 Task: Add Wheat Telera Rolls to the cart.
Action: Mouse moved to (987, 329)
Screenshot: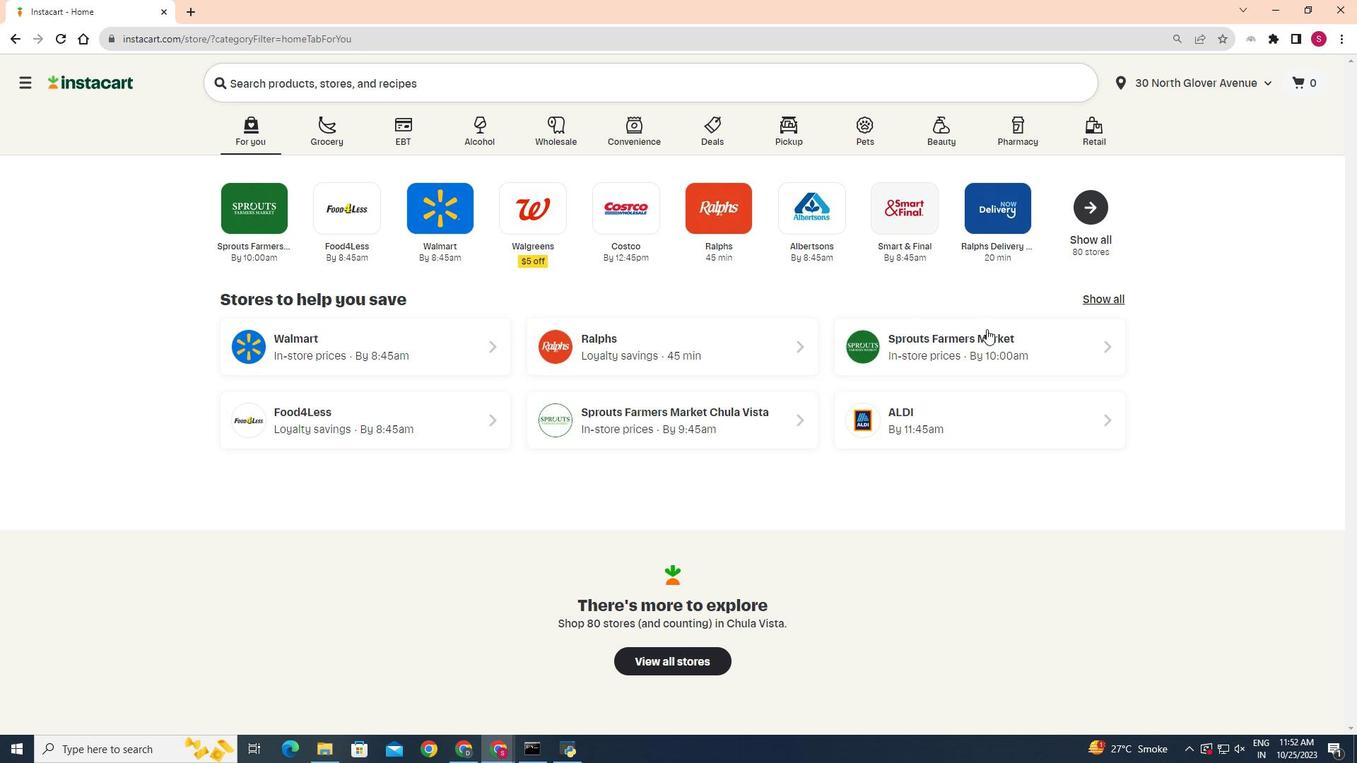
Action: Mouse pressed left at (987, 329)
Screenshot: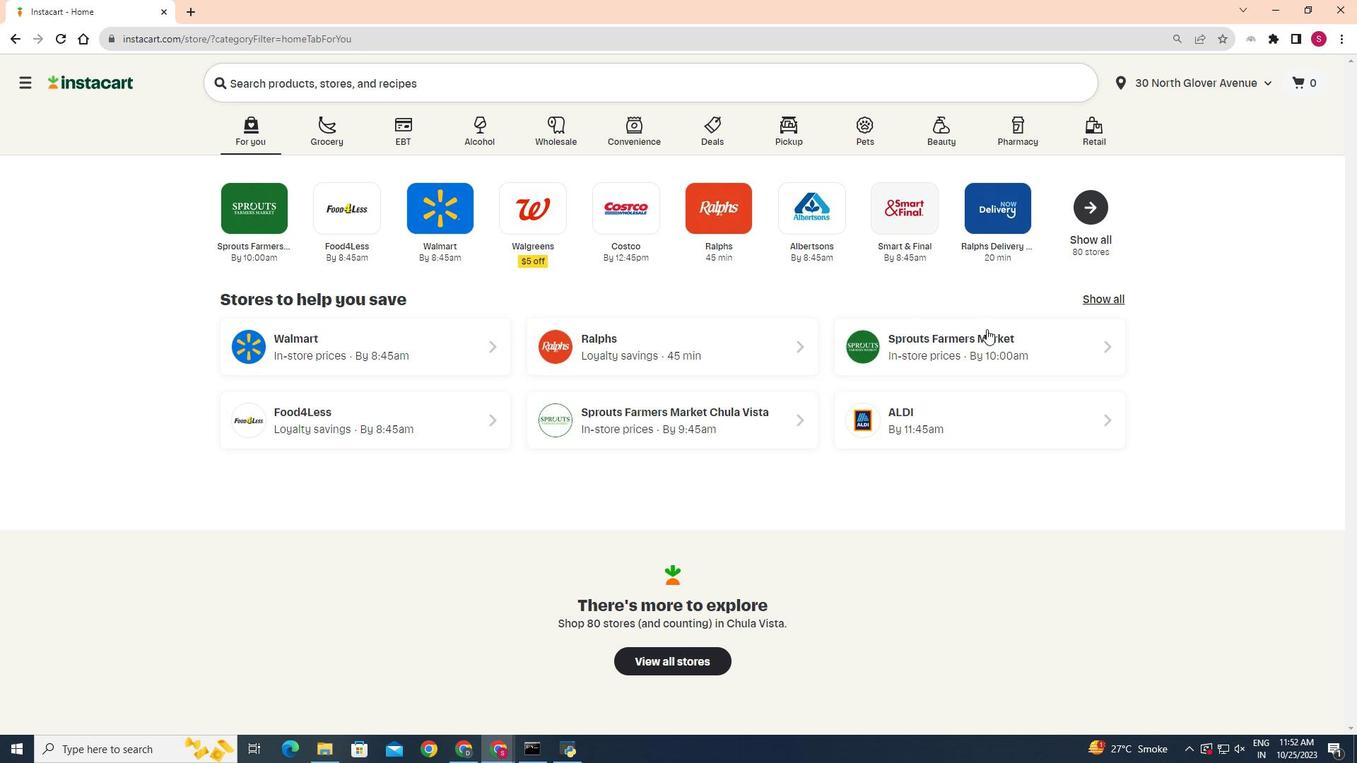 
Action: Mouse moved to (43, 615)
Screenshot: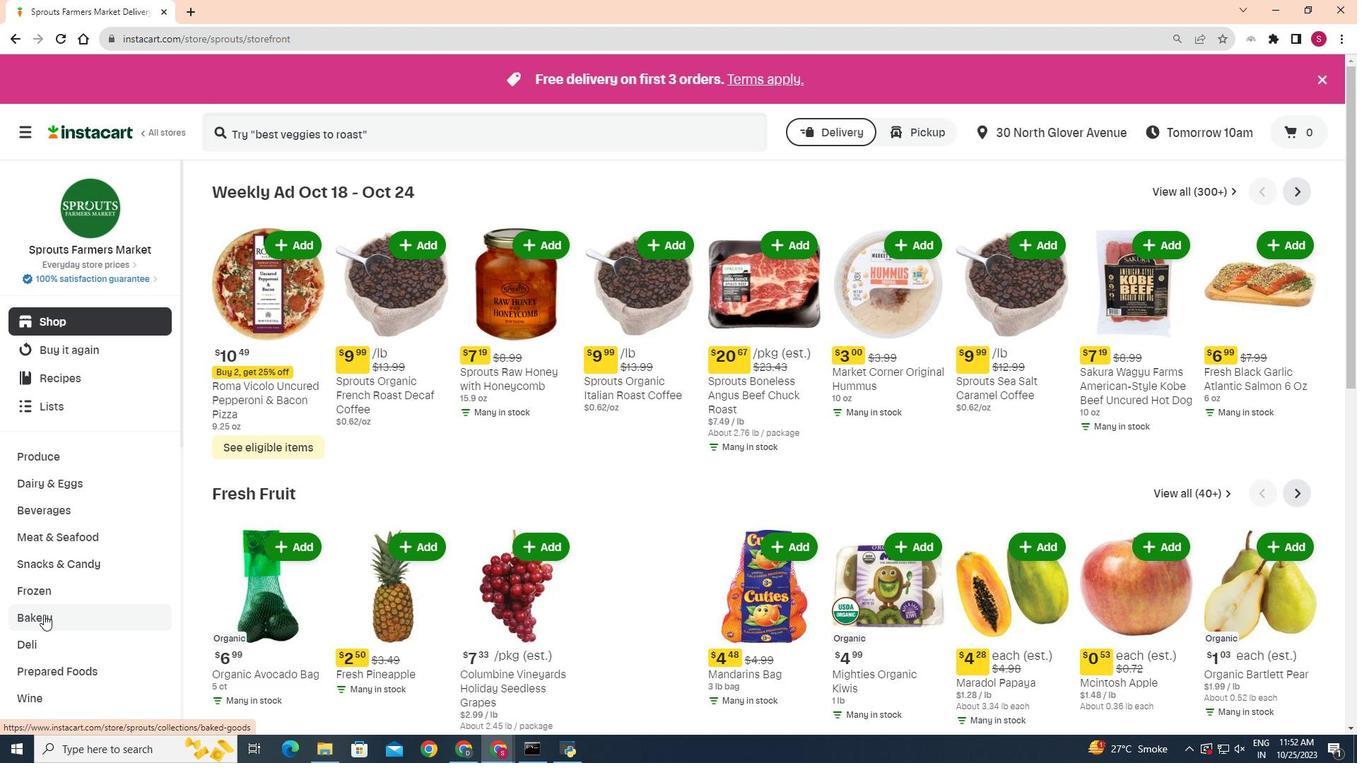 
Action: Mouse pressed left at (43, 615)
Screenshot: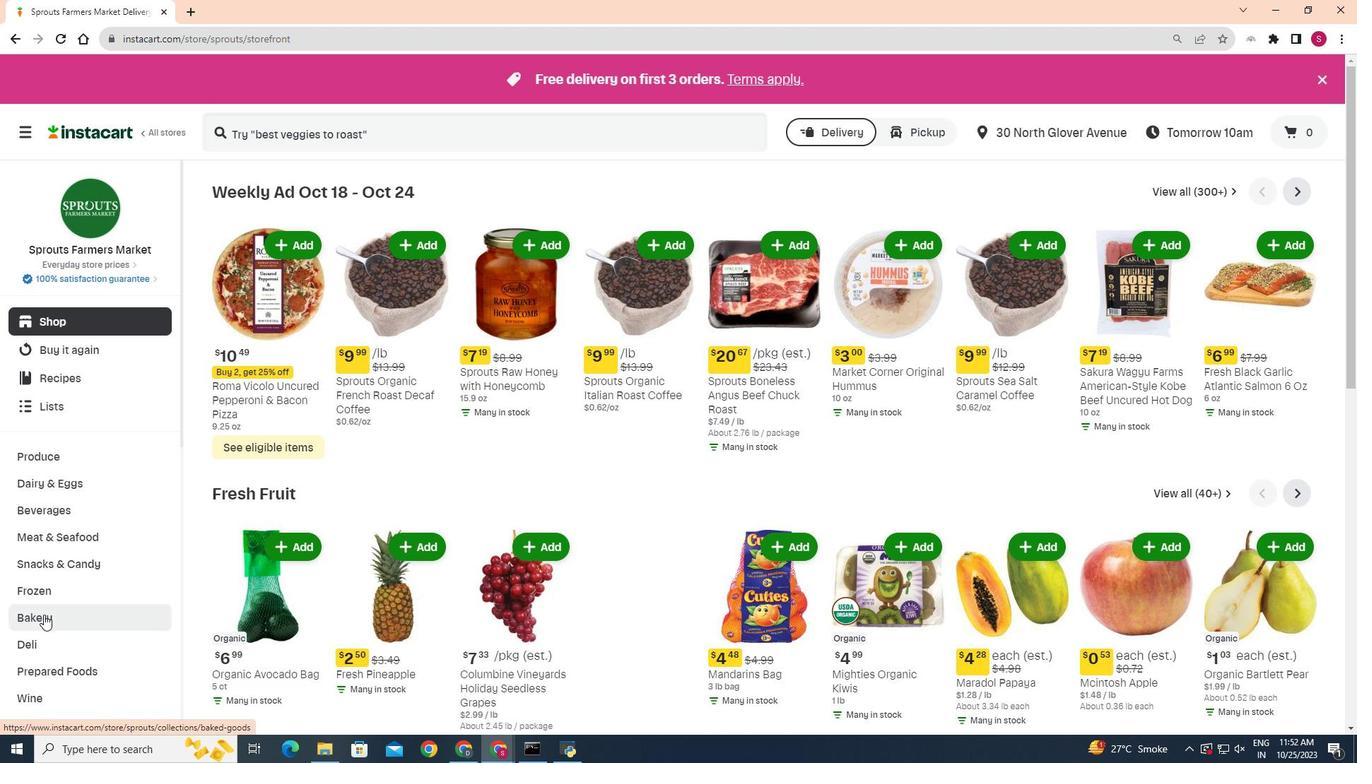 
Action: Mouse moved to (380, 217)
Screenshot: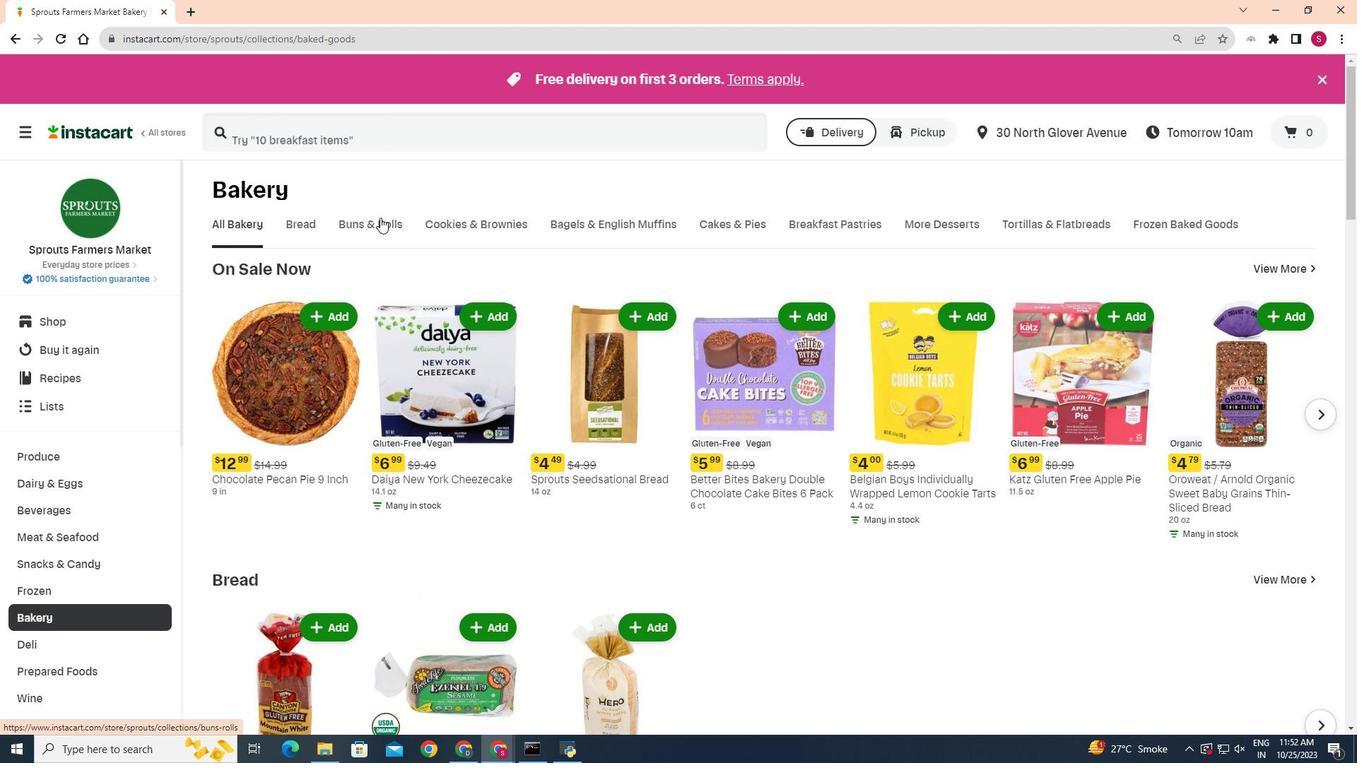 
Action: Mouse pressed left at (380, 217)
Screenshot: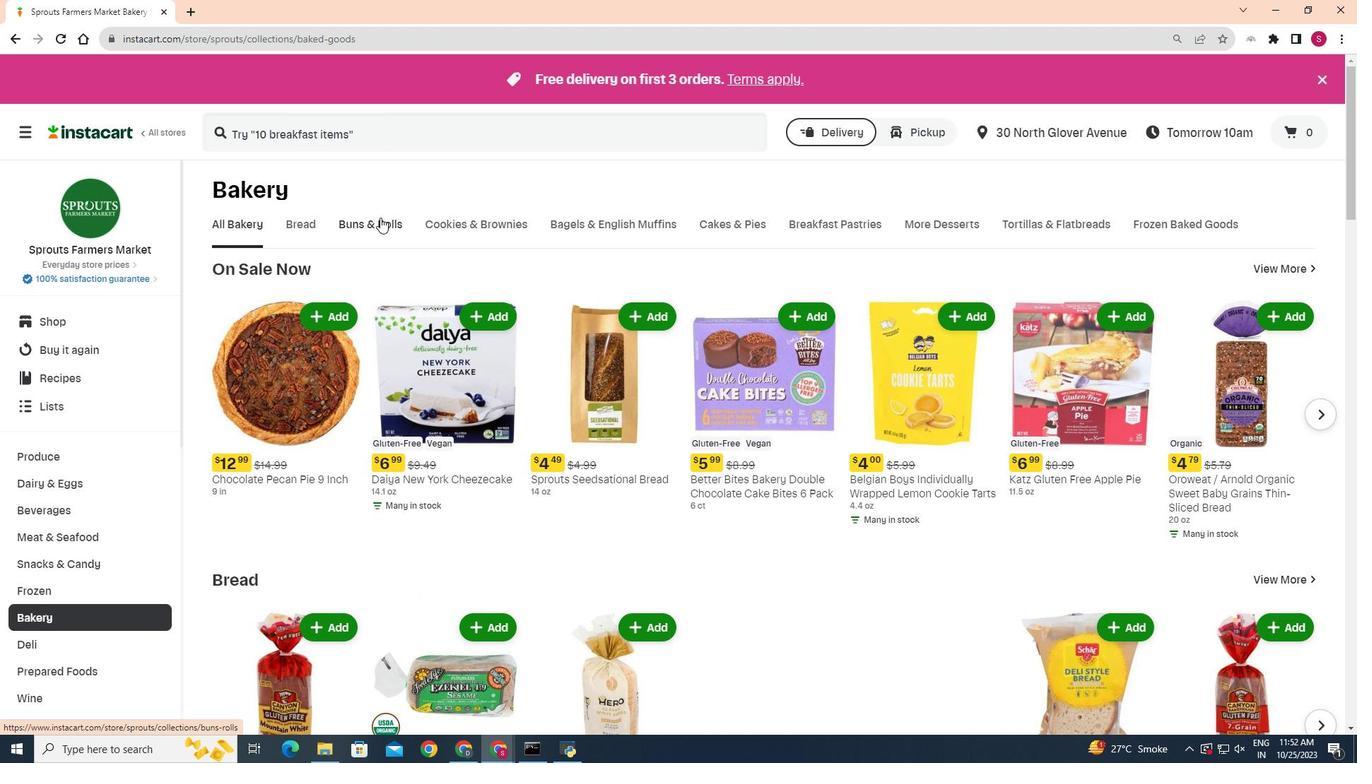 
Action: Mouse moved to (574, 275)
Screenshot: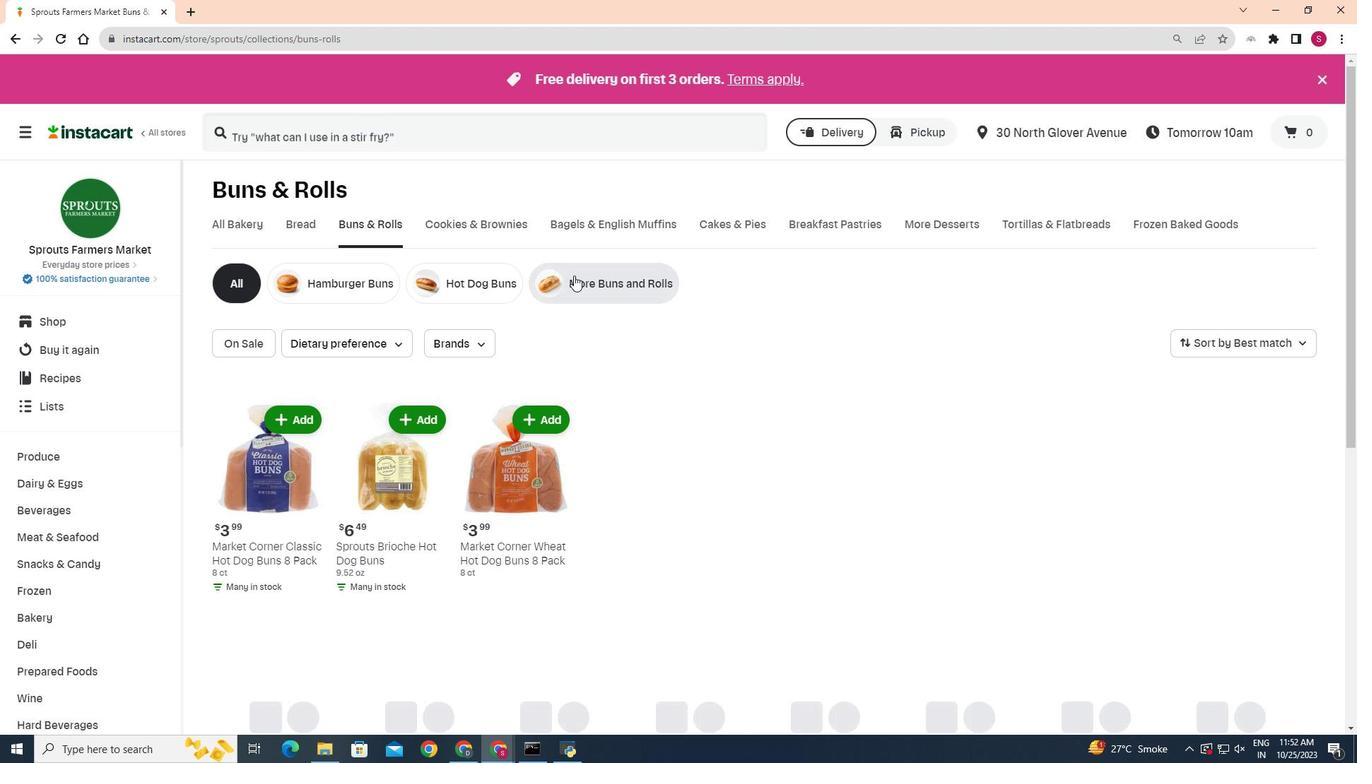 
Action: Mouse pressed left at (574, 275)
Screenshot: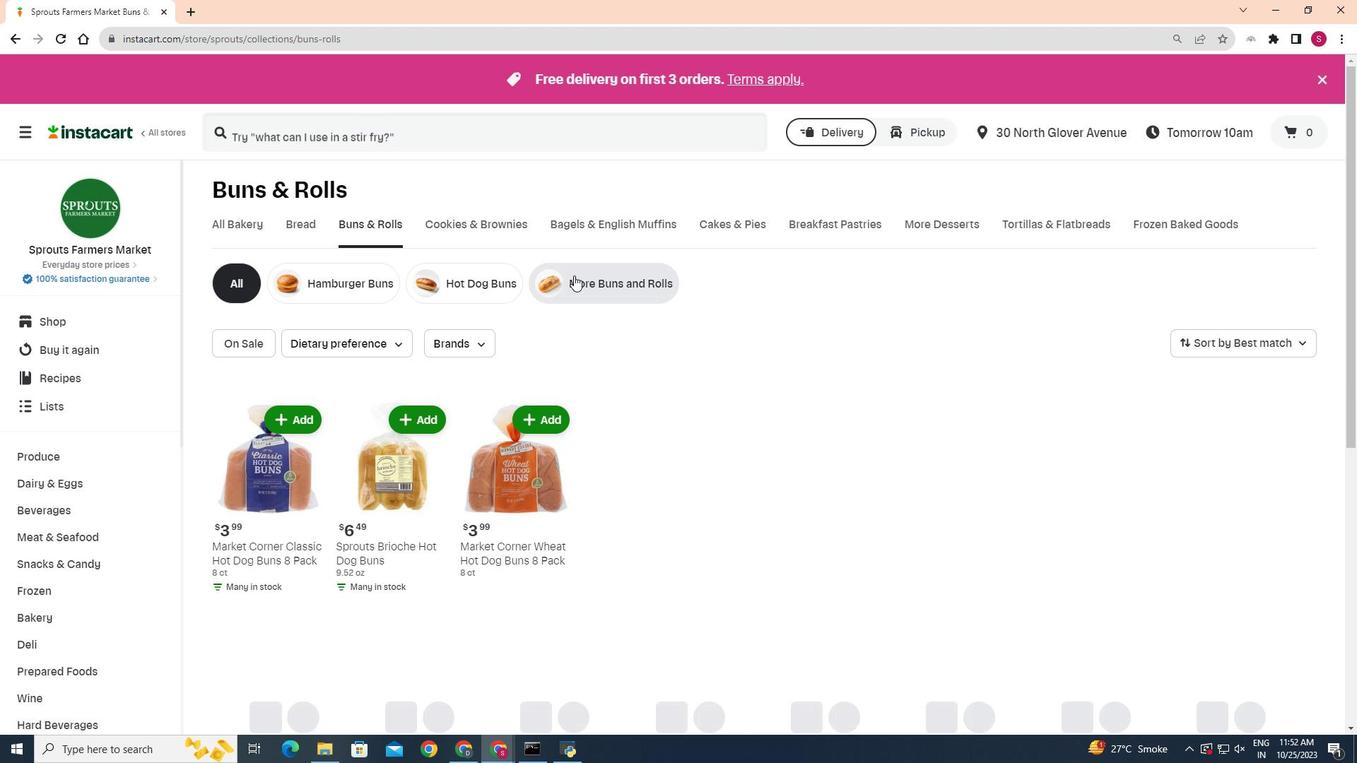 
Action: Mouse moved to (965, 325)
Screenshot: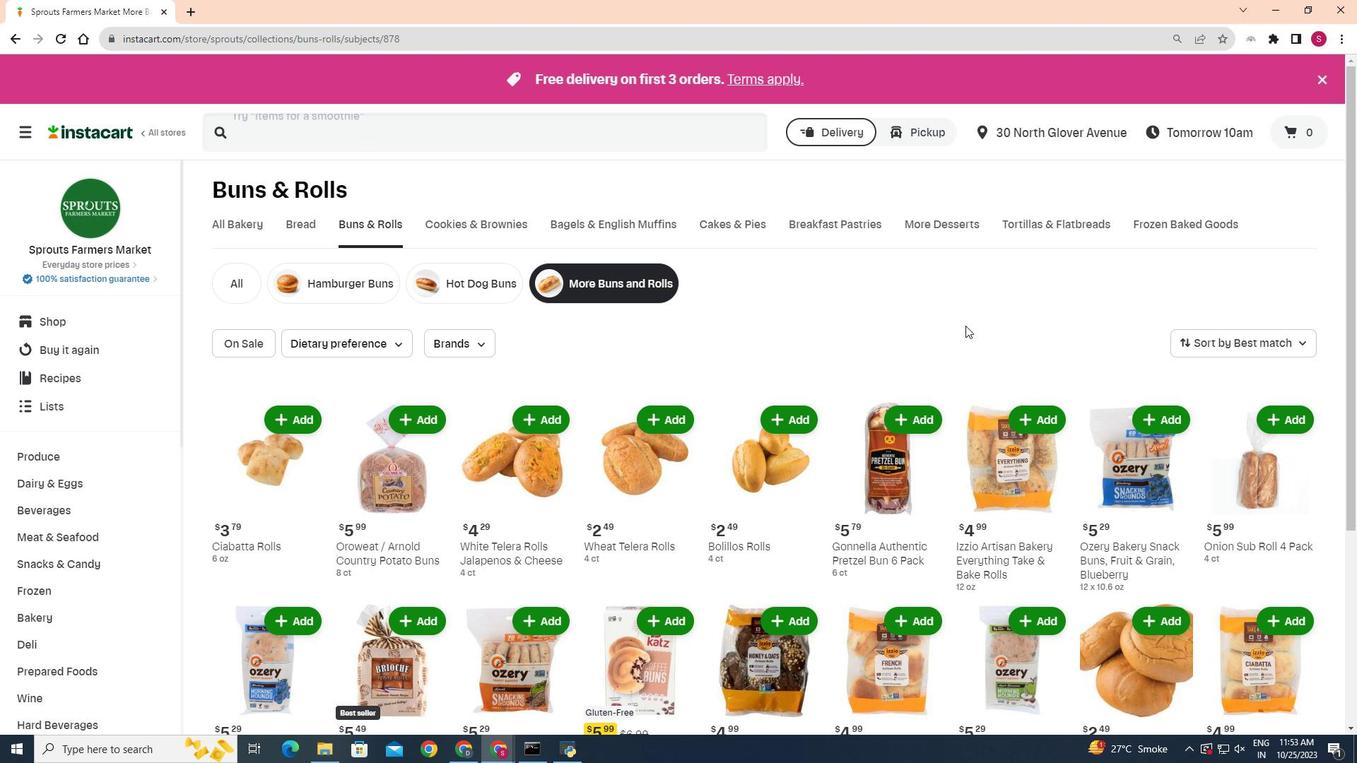 
Action: Mouse scrolled (965, 325) with delta (0, 0)
Screenshot: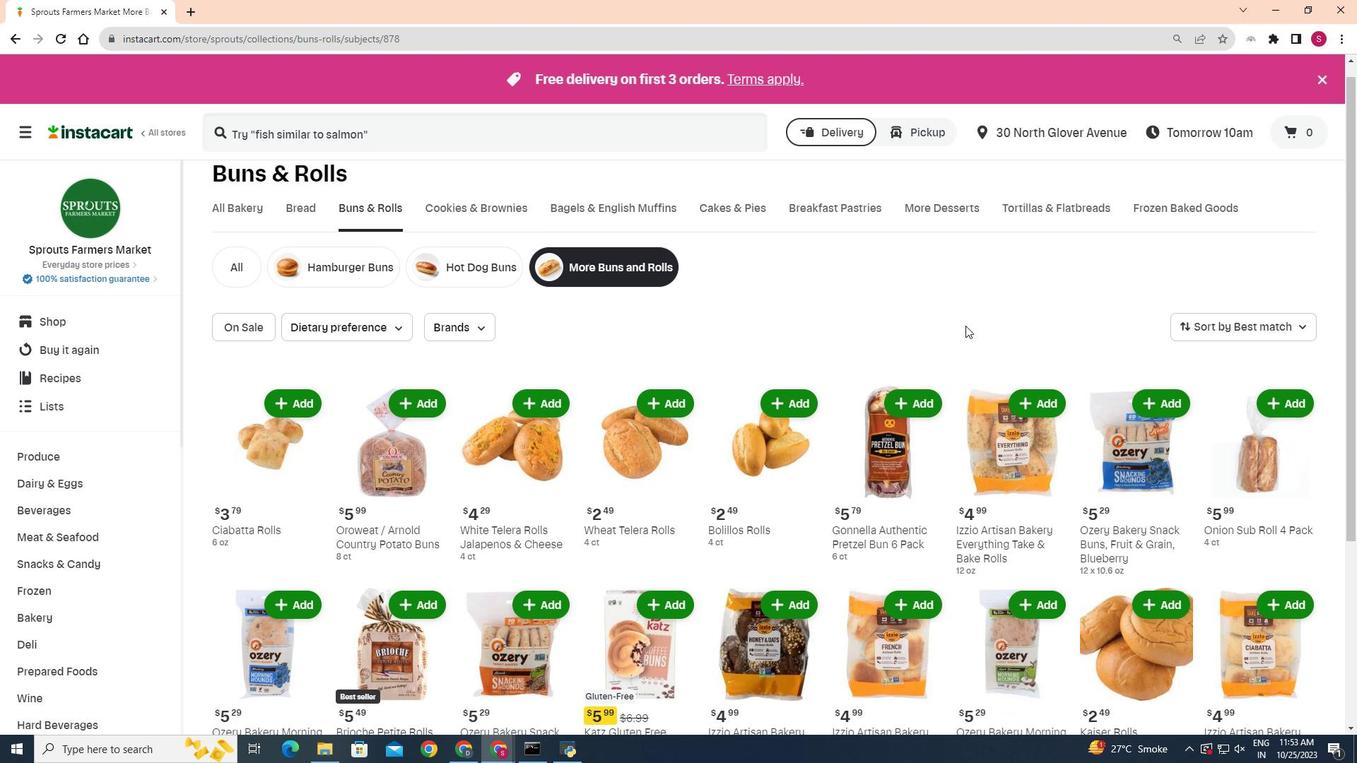 
Action: Mouse moved to (665, 341)
Screenshot: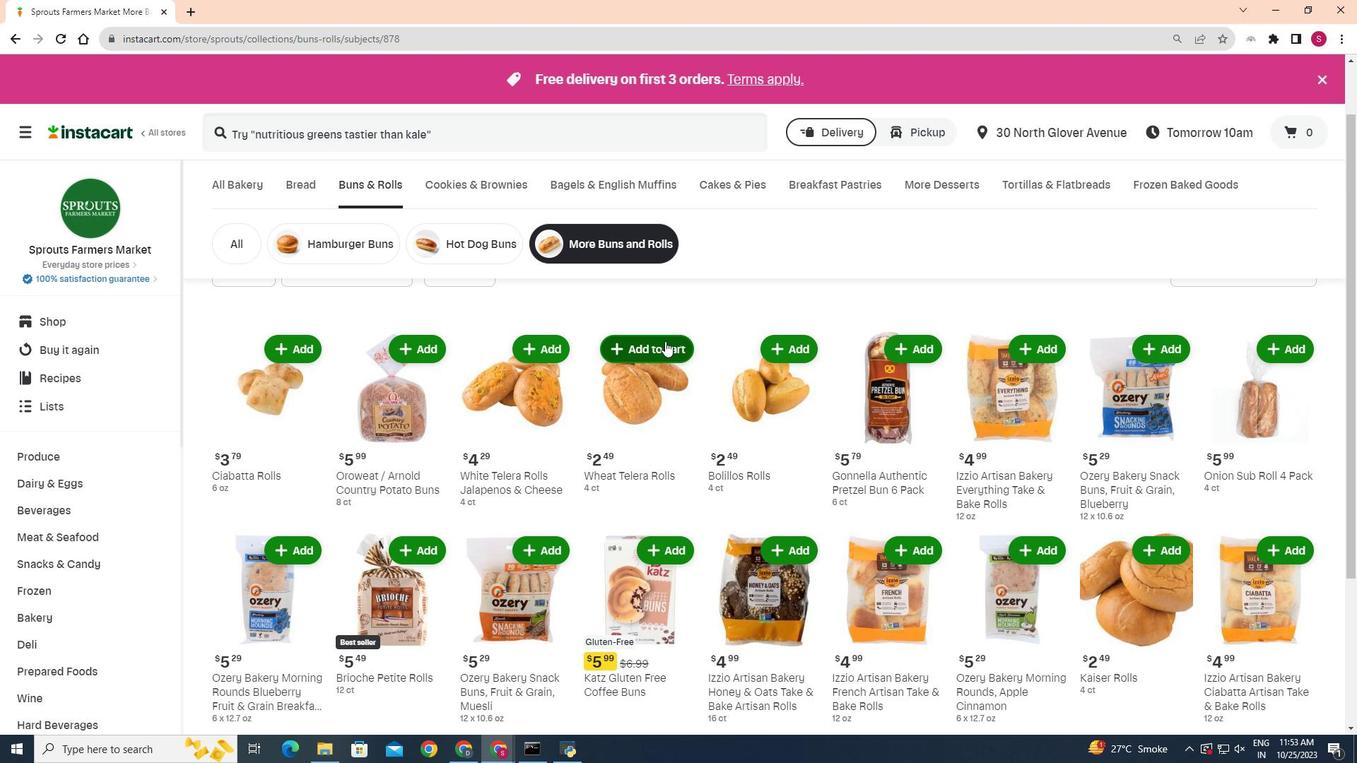 
Action: Mouse pressed left at (665, 341)
Screenshot: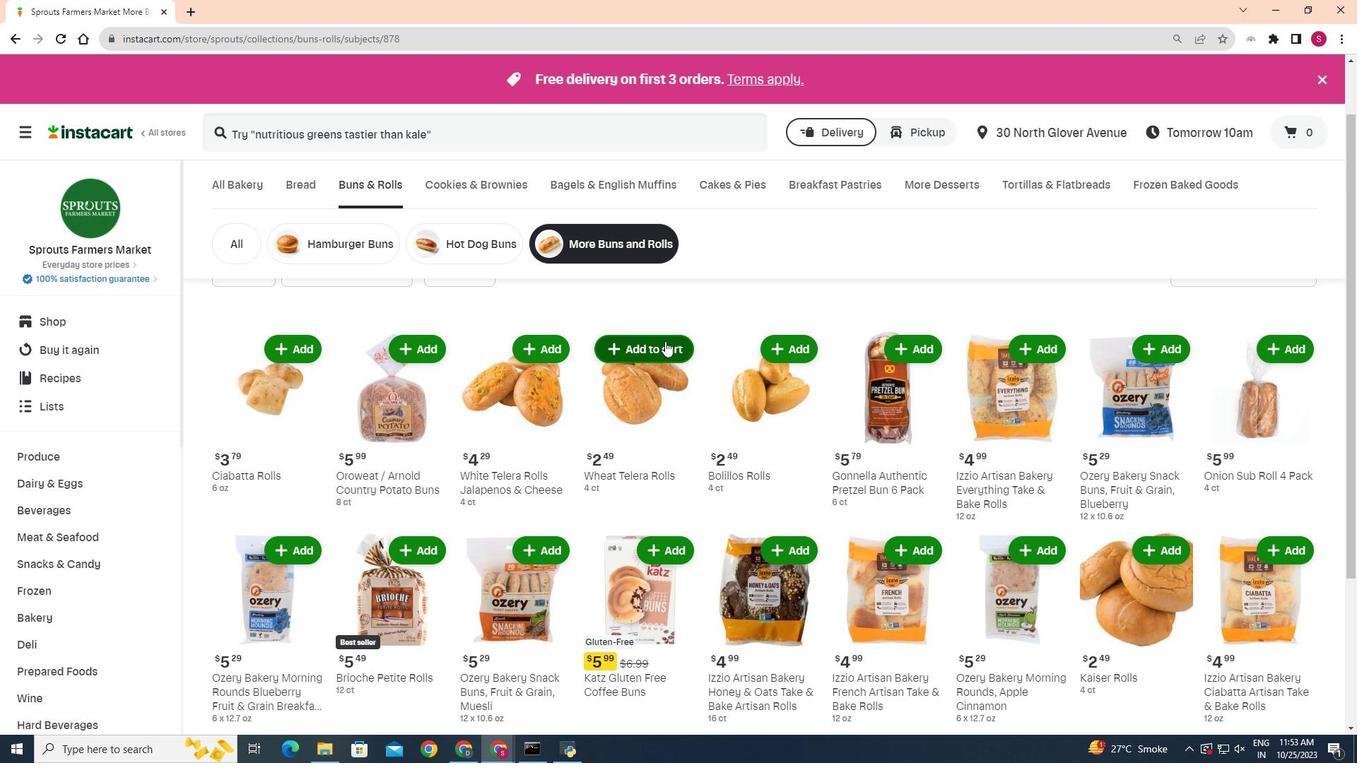 
Action: Mouse moved to (610, 323)
Screenshot: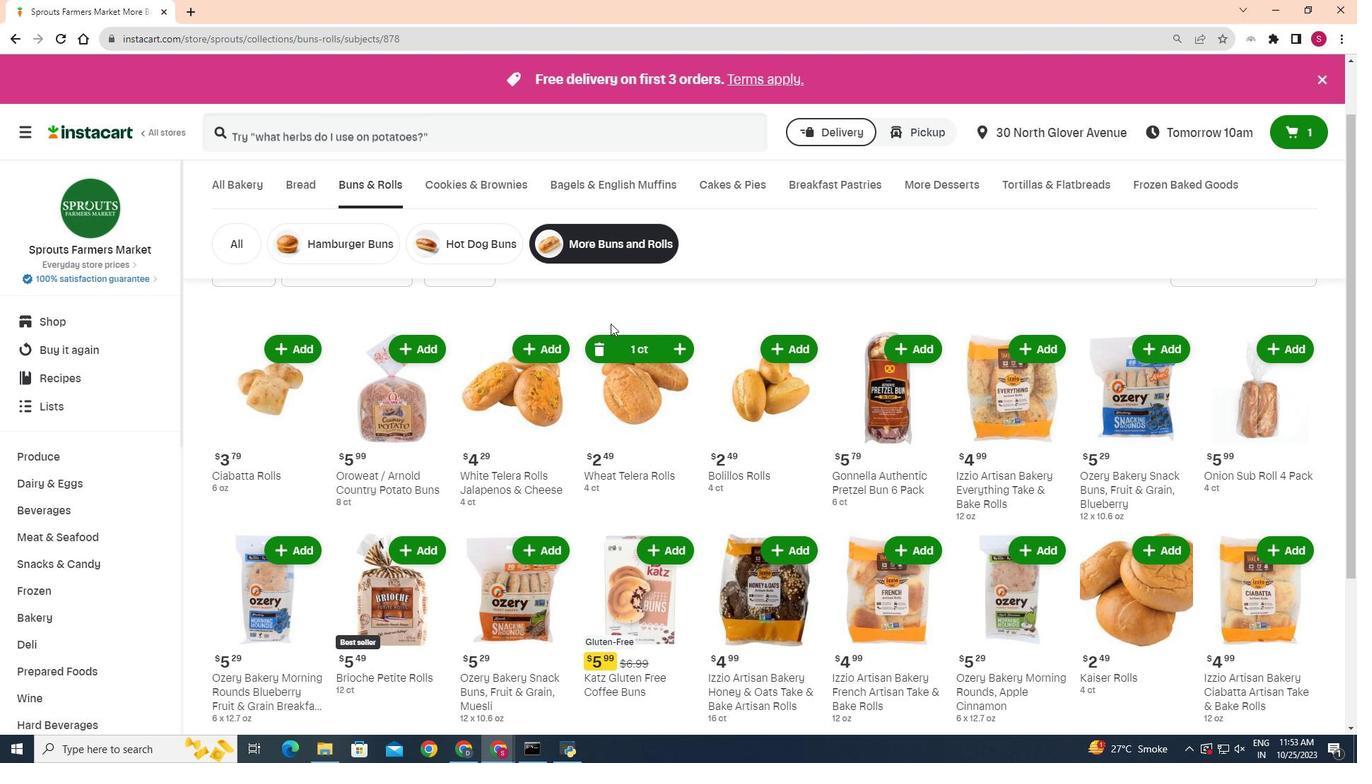 
